 Task: Sort the products in the category "Kid's Vitamins & Supplements" by price (highest first).
Action: Mouse moved to (311, 140)
Screenshot: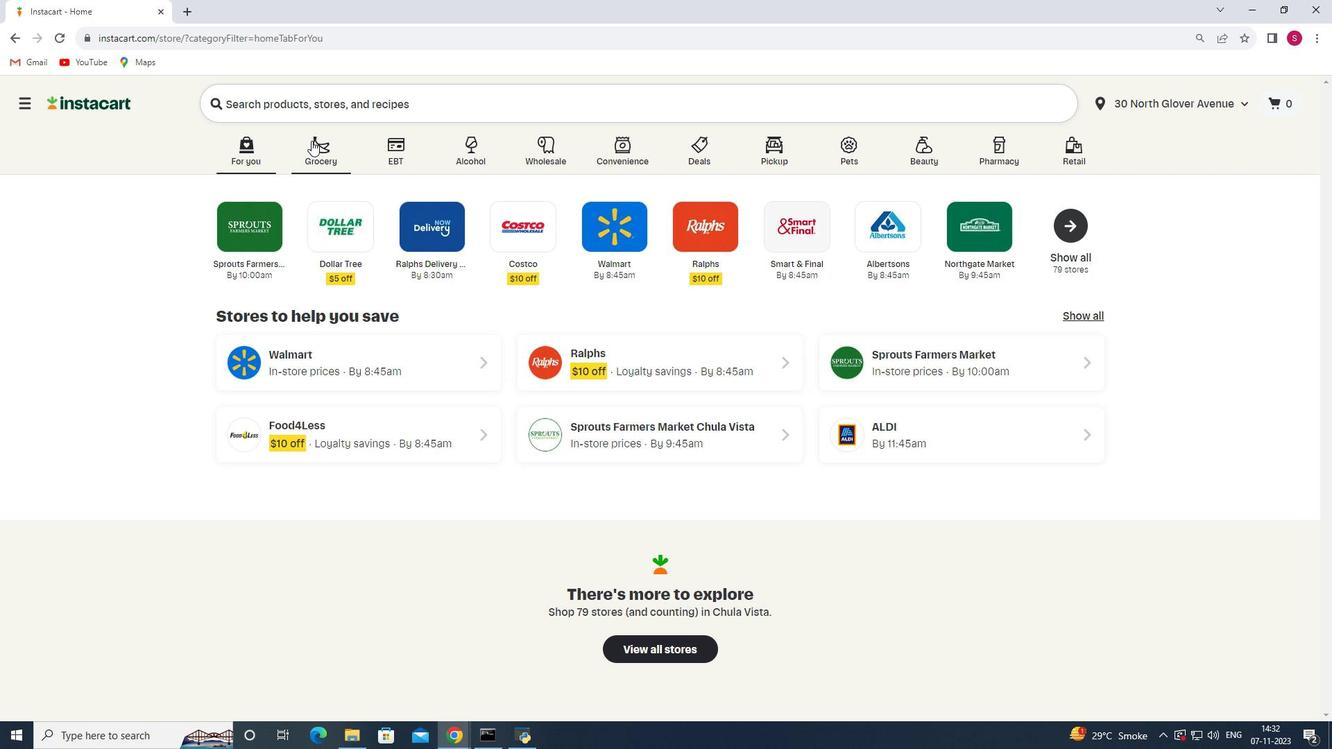 
Action: Mouse pressed left at (311, 140)
Screenshot: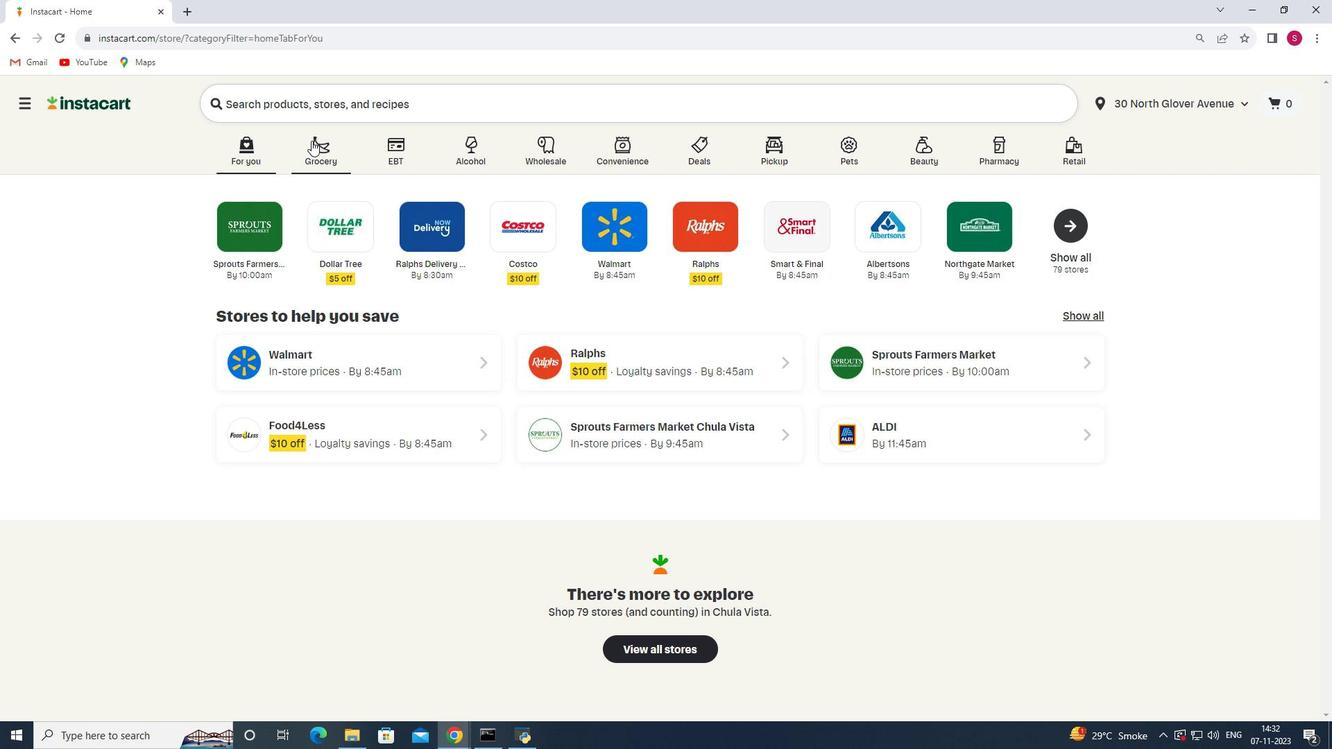 
Action: Mouse moved to (307, 398)
Screenshot: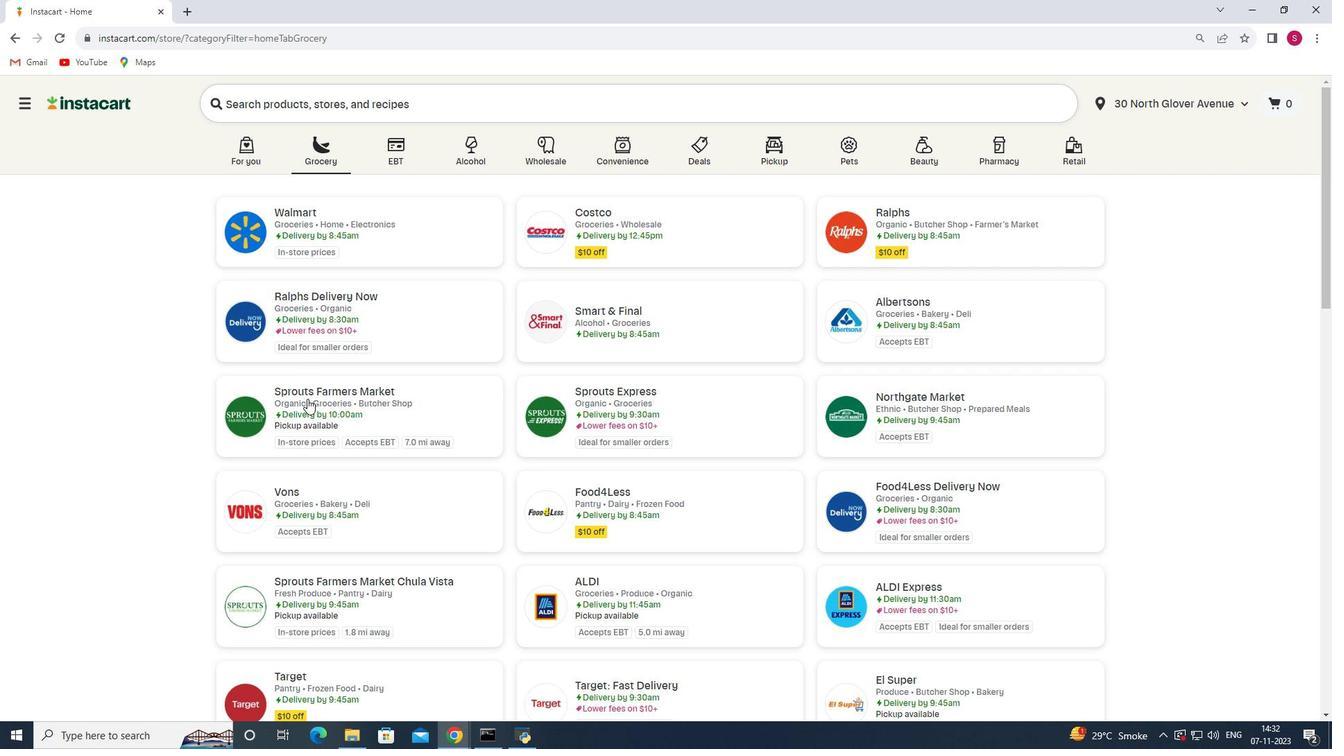 
Action: Mouse pressed left at (307, 398)
Screenshot: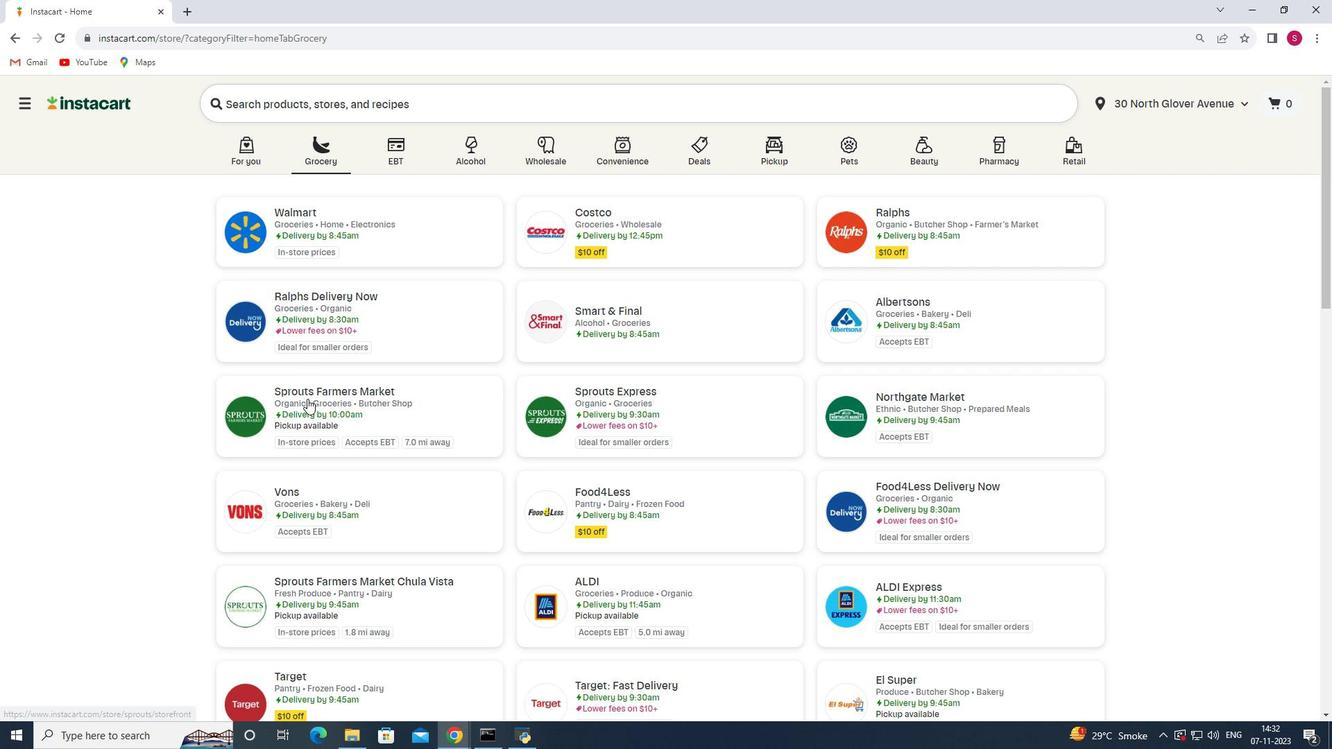 
Action: Mouse moved to (97, 475)
Screenshot: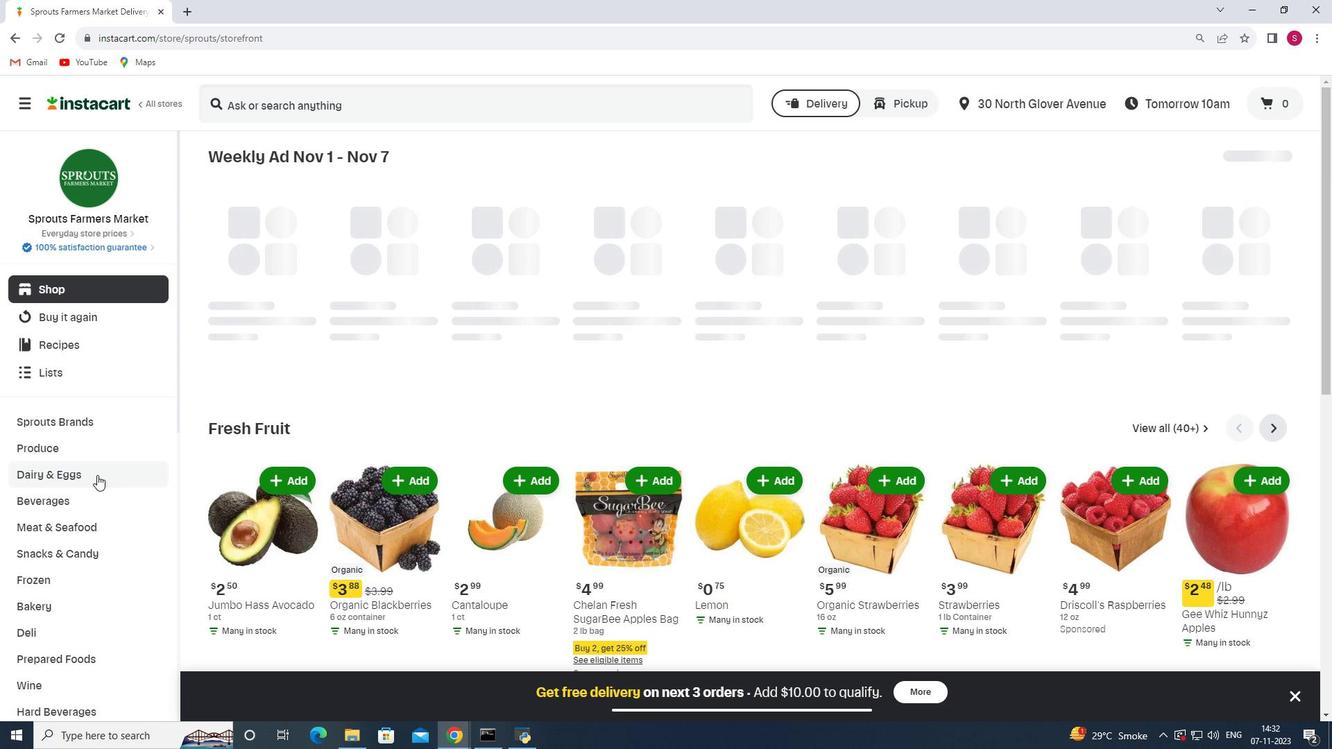 
Action: Mouse scrolled (97, 474) with delta (0, 0)
Screenshot: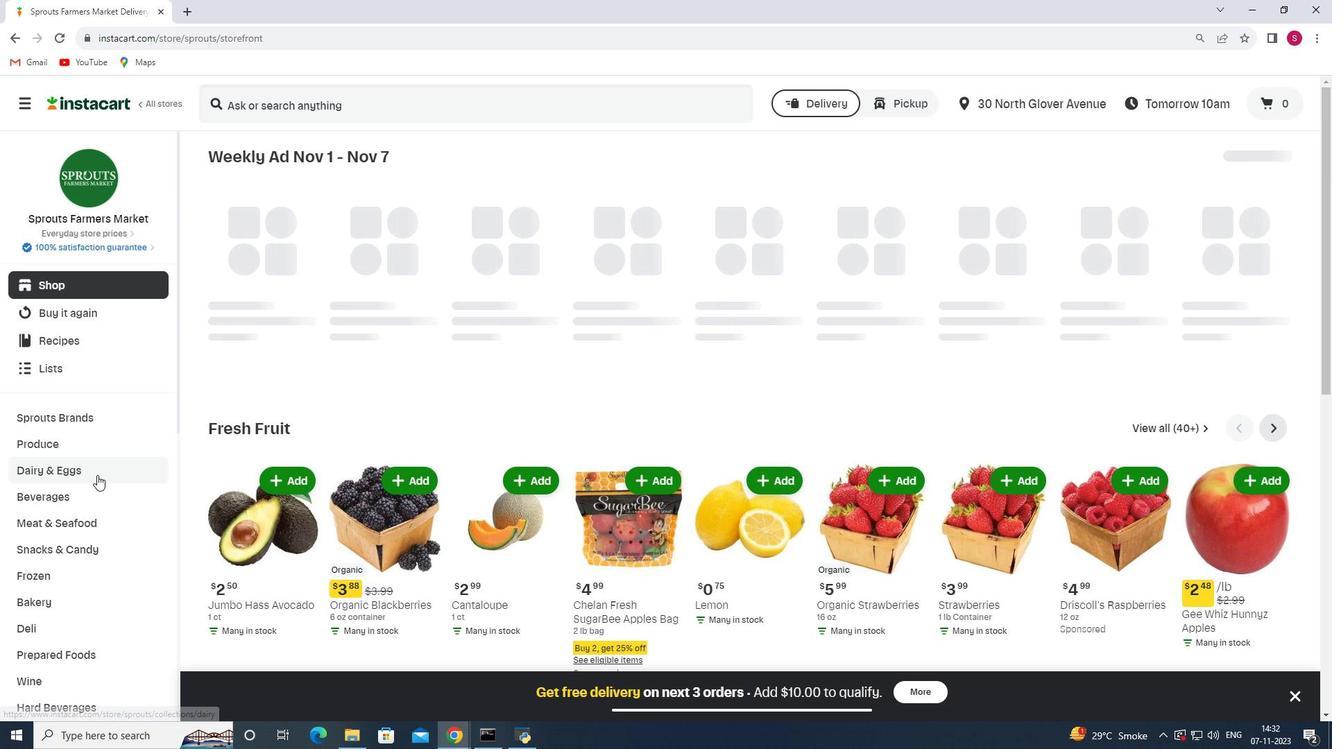 
Action: Mouse scrolled (97, 474) with delta (0, 0)
Screenshot: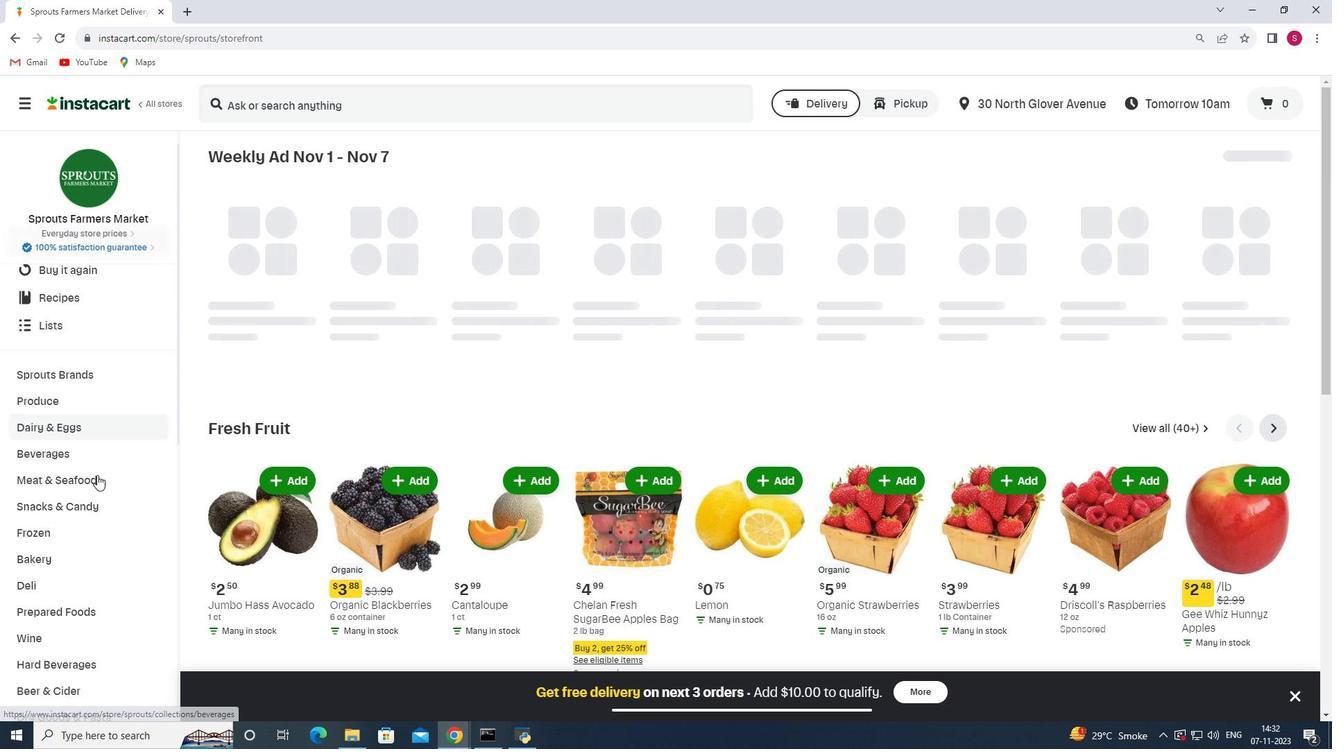 
Action: Mouse scrolled (97, 474) with delta (0, 0)
Screenshot: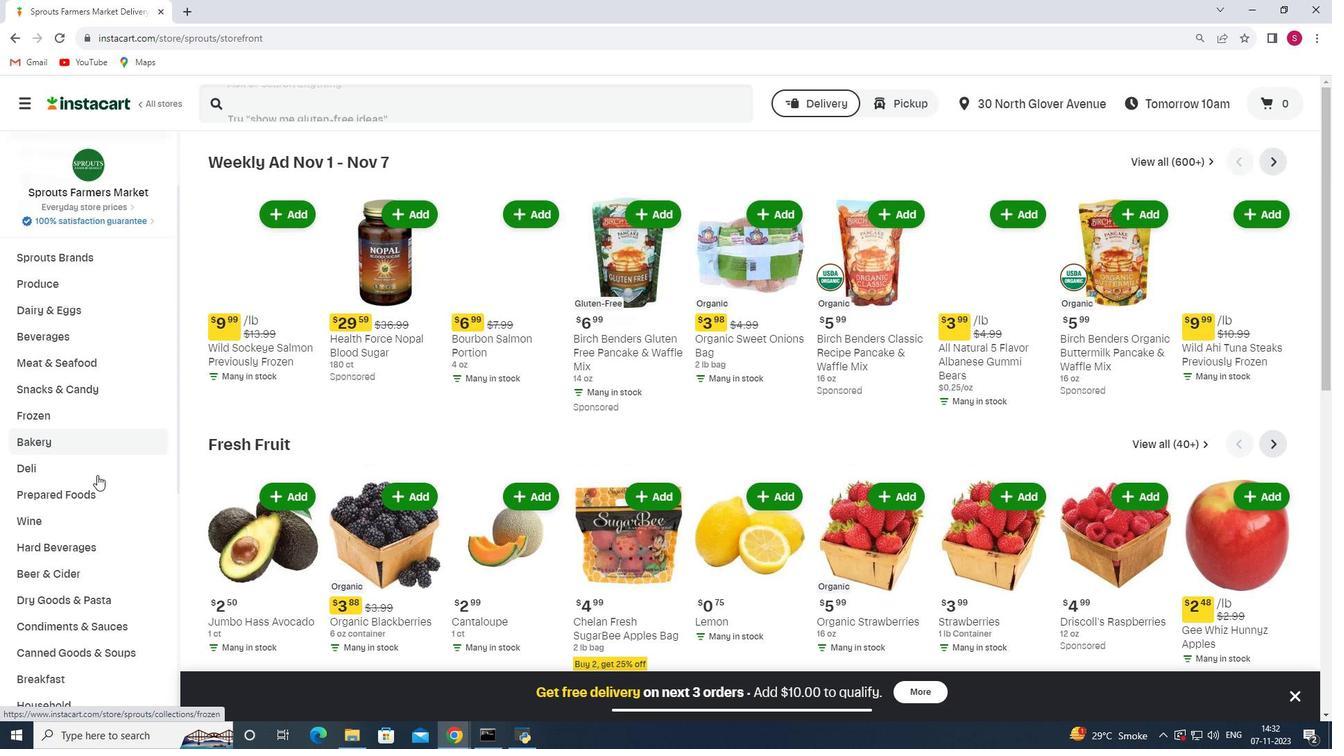 
Action: Mouse scrolled (97, 474) with delta (0, 0)
Screenshot: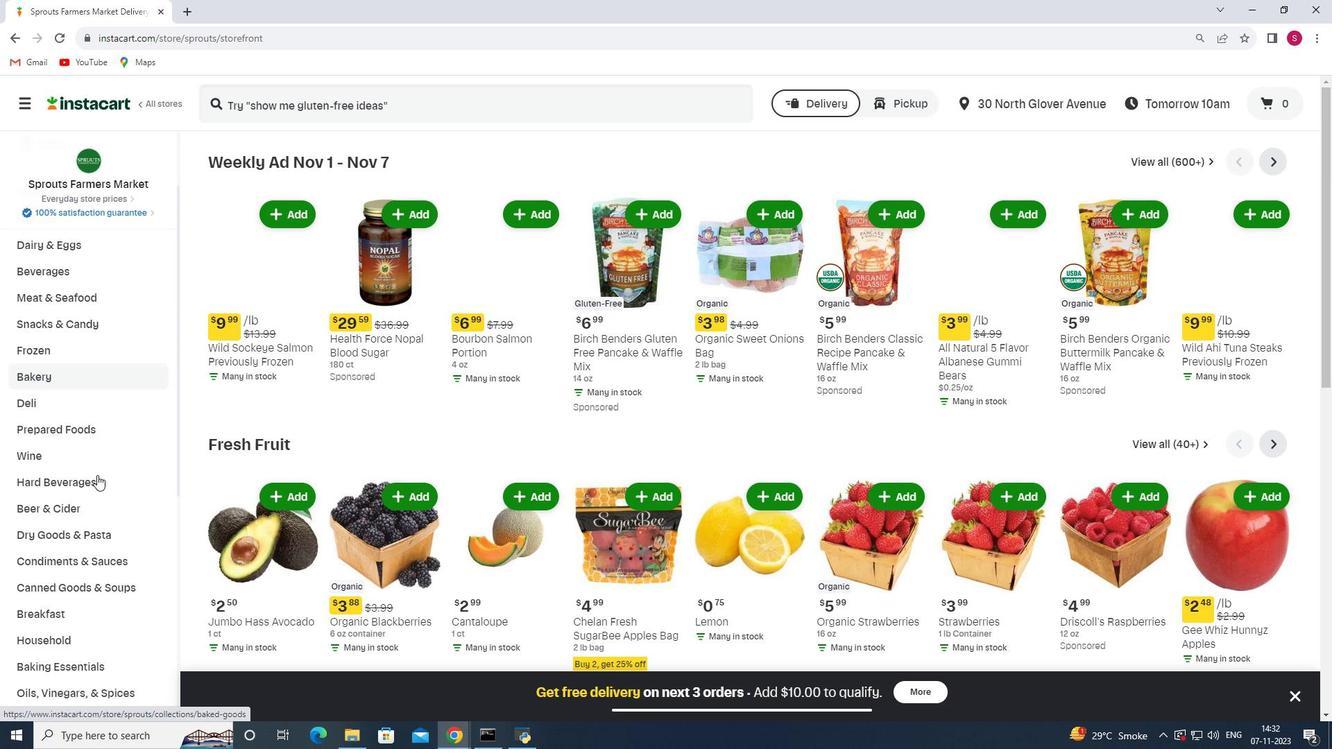 
Action: Mouse scrolled (97, 474) with delta (0, 0)
Screenshot: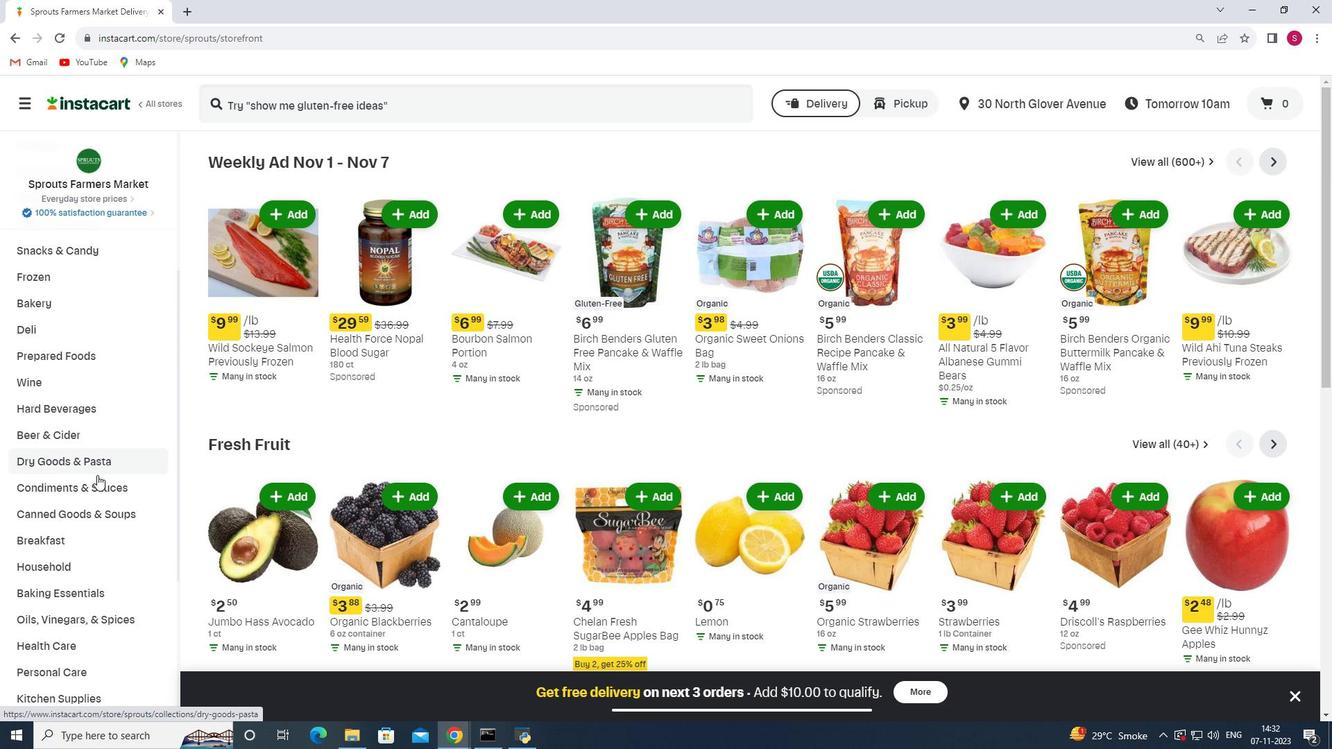 
Action: Mouse scrolled (97, 474) with delta (0, 0)
Screenshot: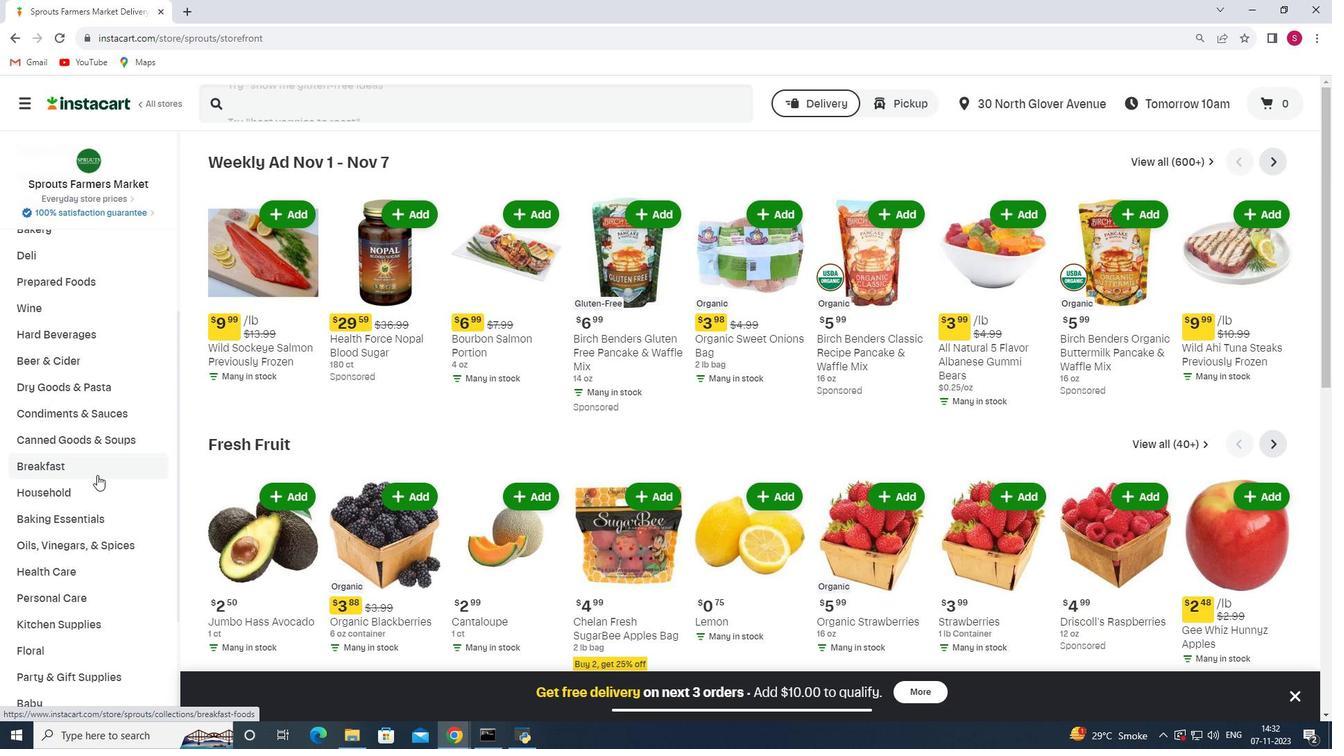 
Action: Mouse moved to (75, 504)
Screenshot: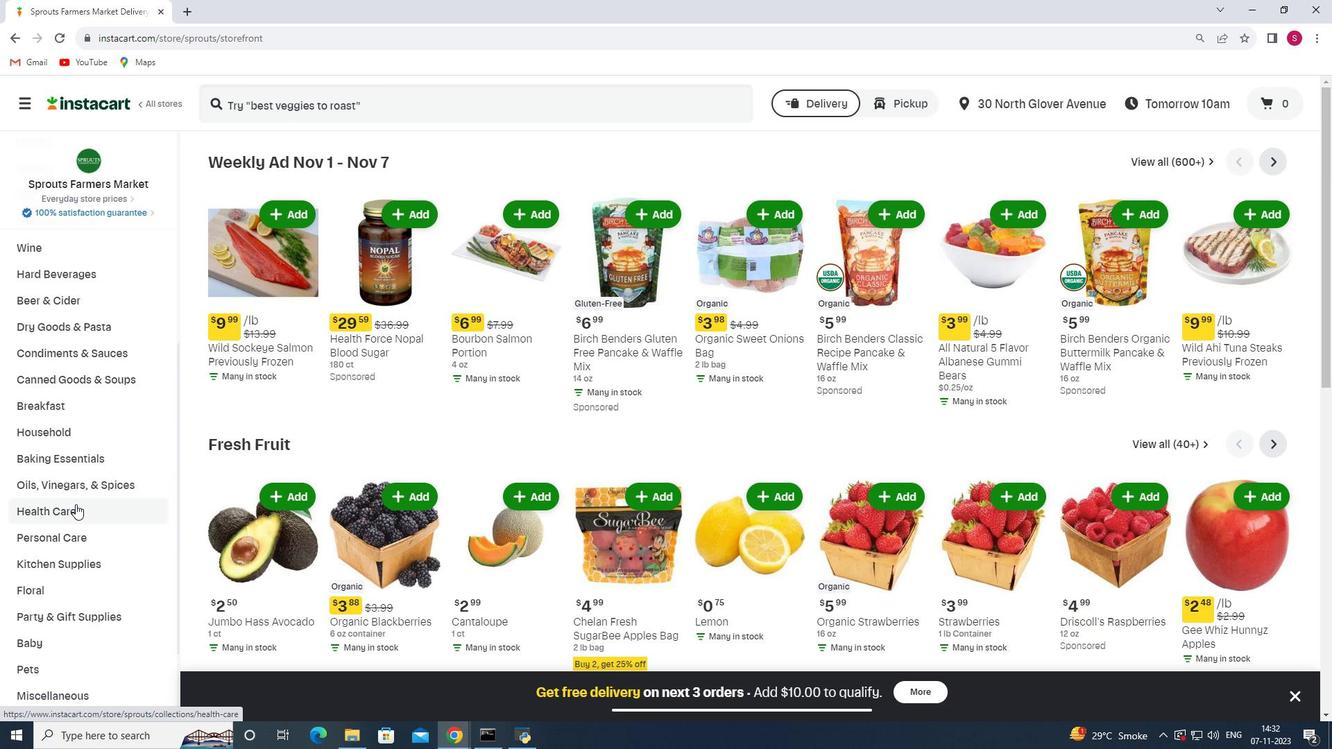 
Action: Mouse pressed left at (75, 504)
Screenshot: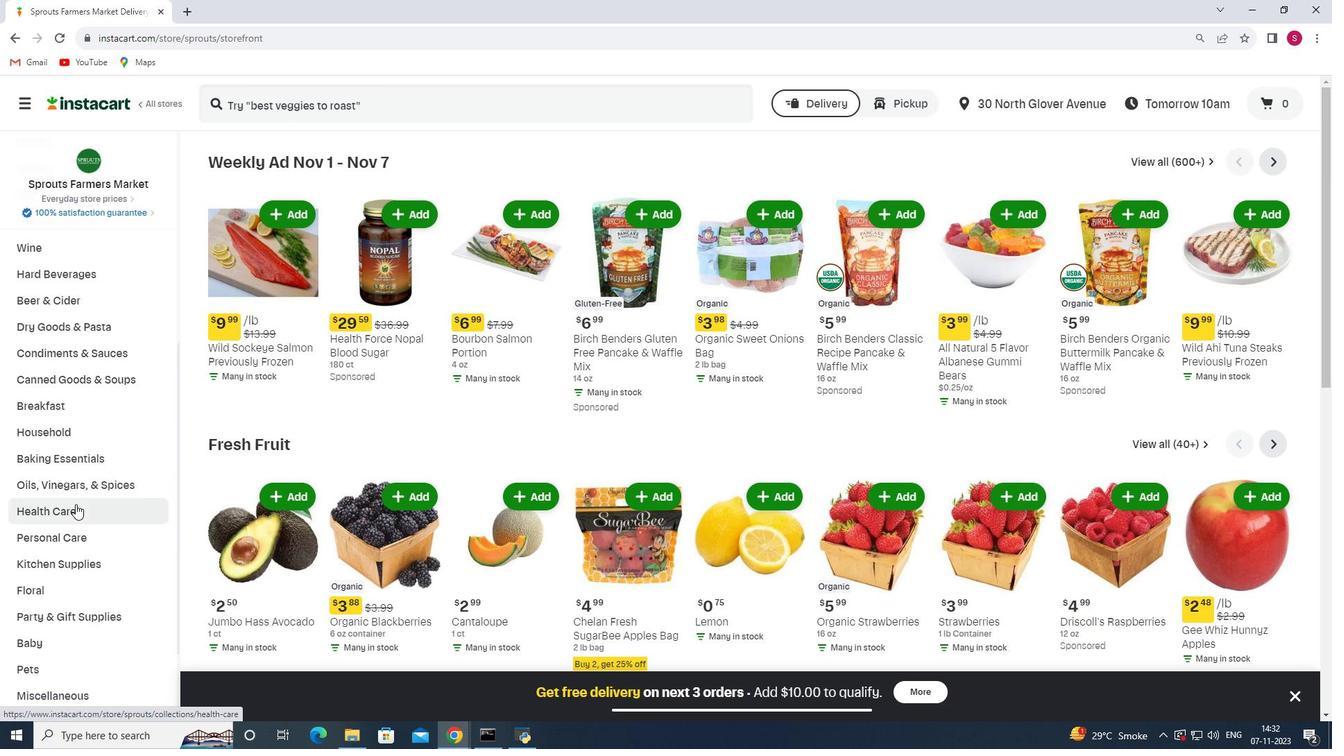 
Action: Mouse moved to (465, 188)
Screenshot: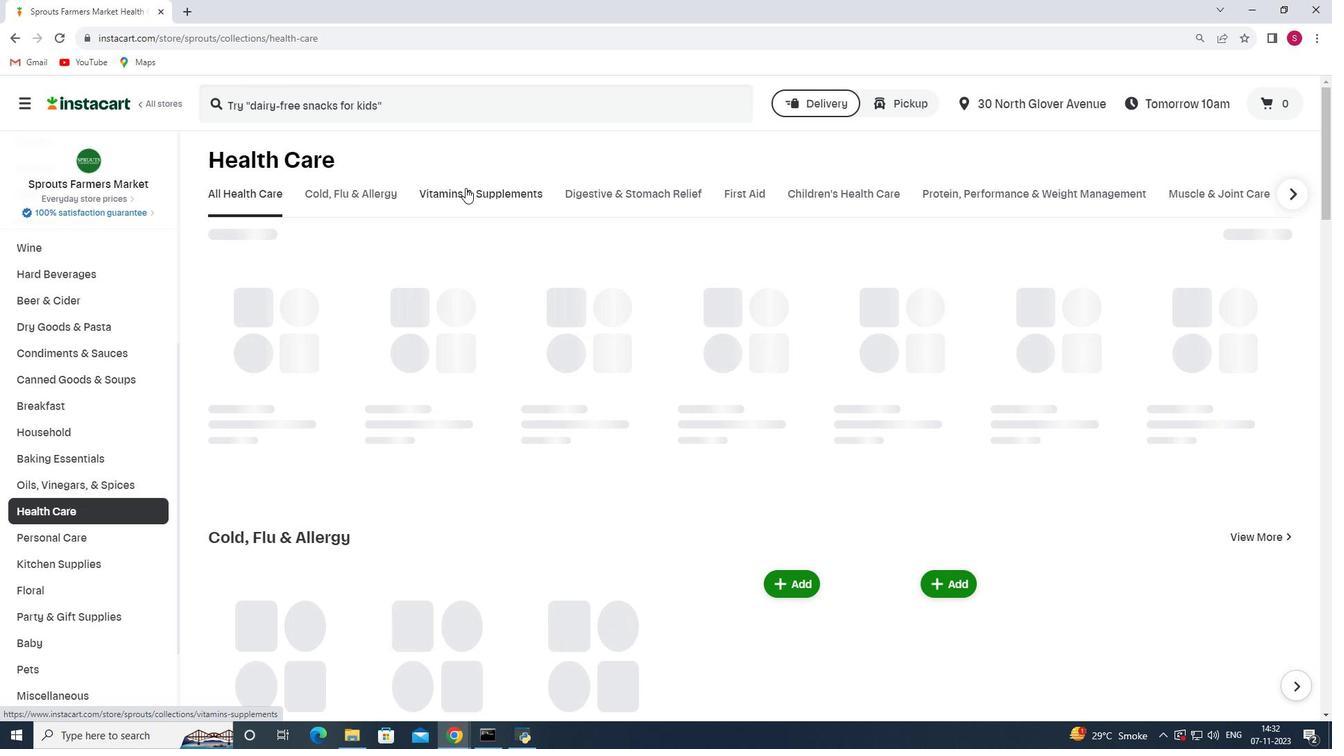 
Action: Mouse pressed left at (465, 188)
Screenshot: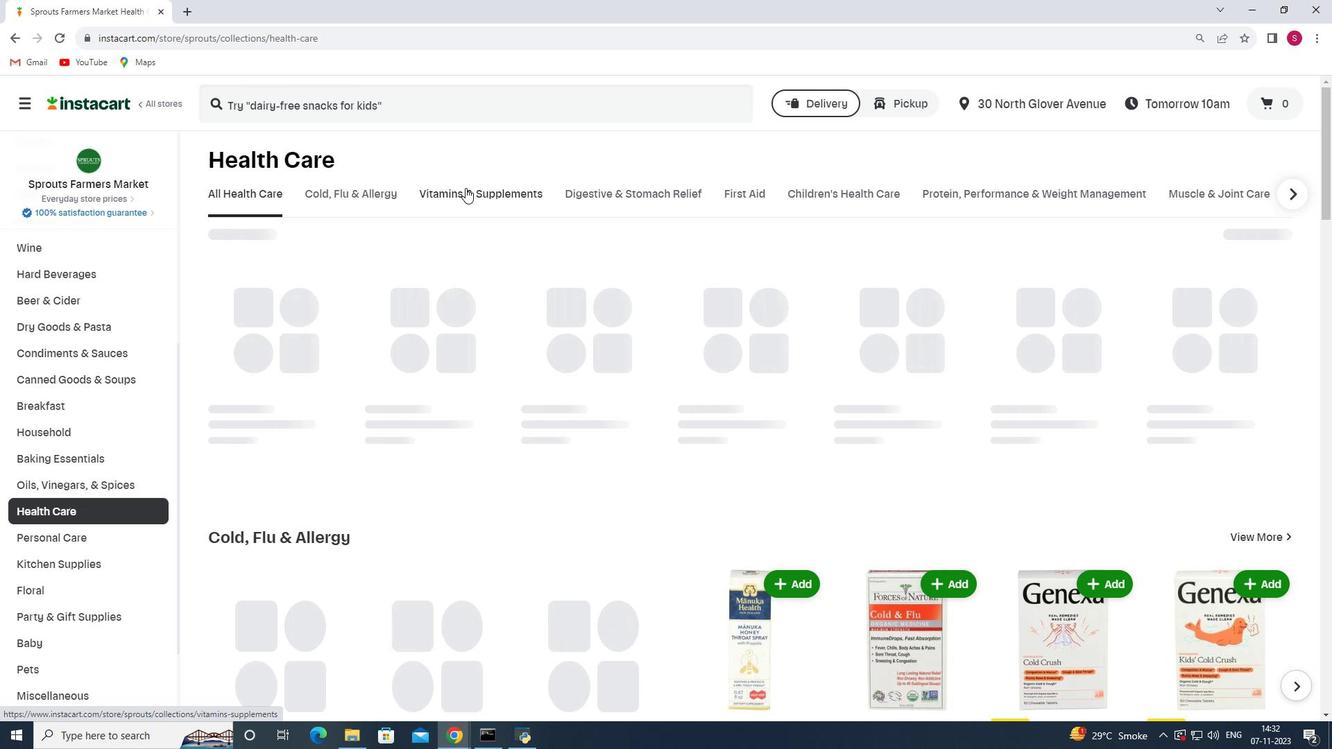 
Action: Mouse moved to (760, 264)
Screenshot: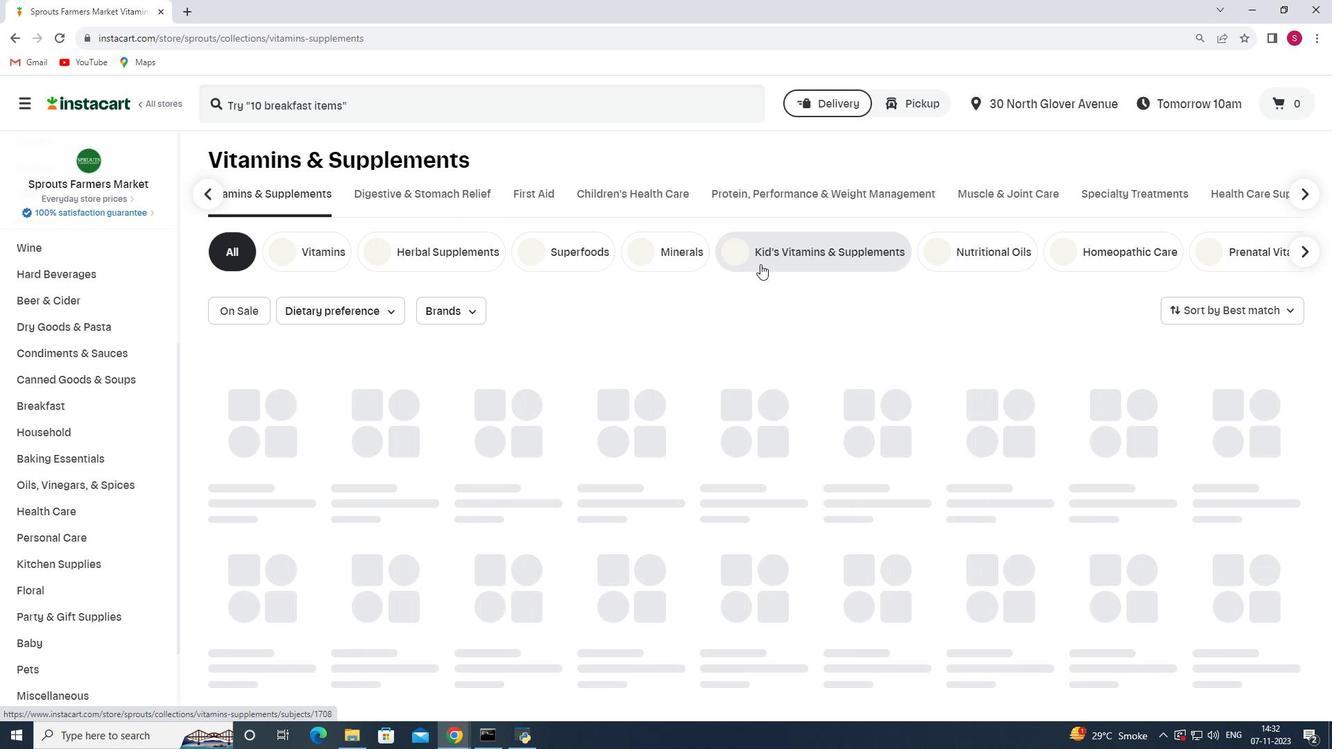 
Action: Mouse pressed left at (760, 264)
Screenshot: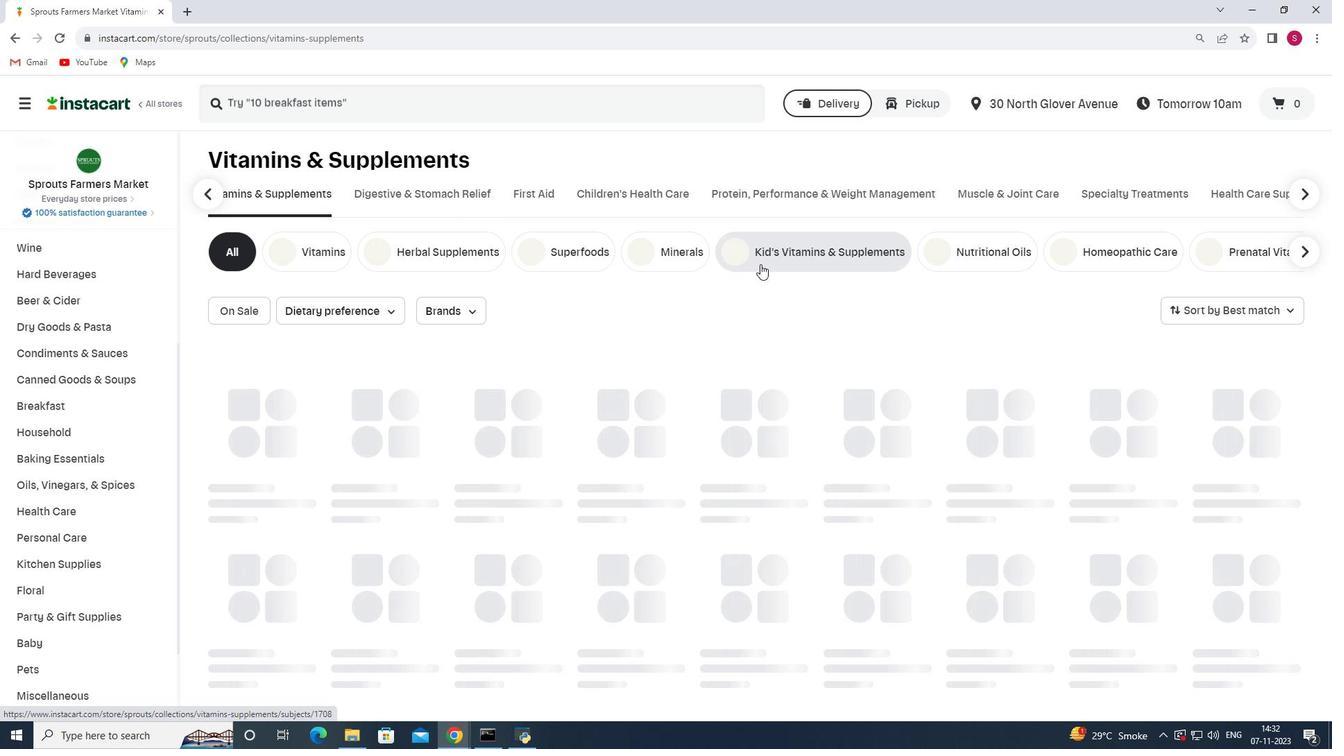 
Action: Mouse moved to (1210, 310)
Screenshot: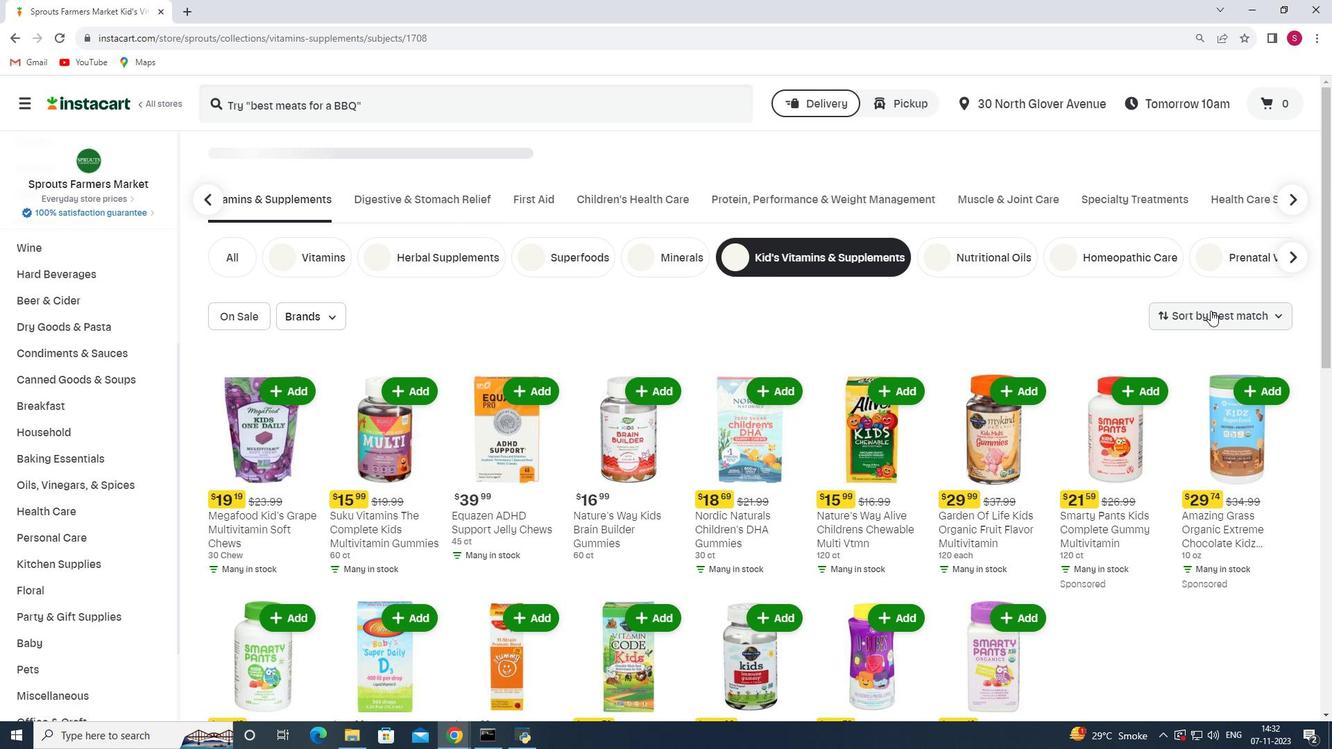 
Action: Mouse pressed left at (1210, 310)
Screenshot: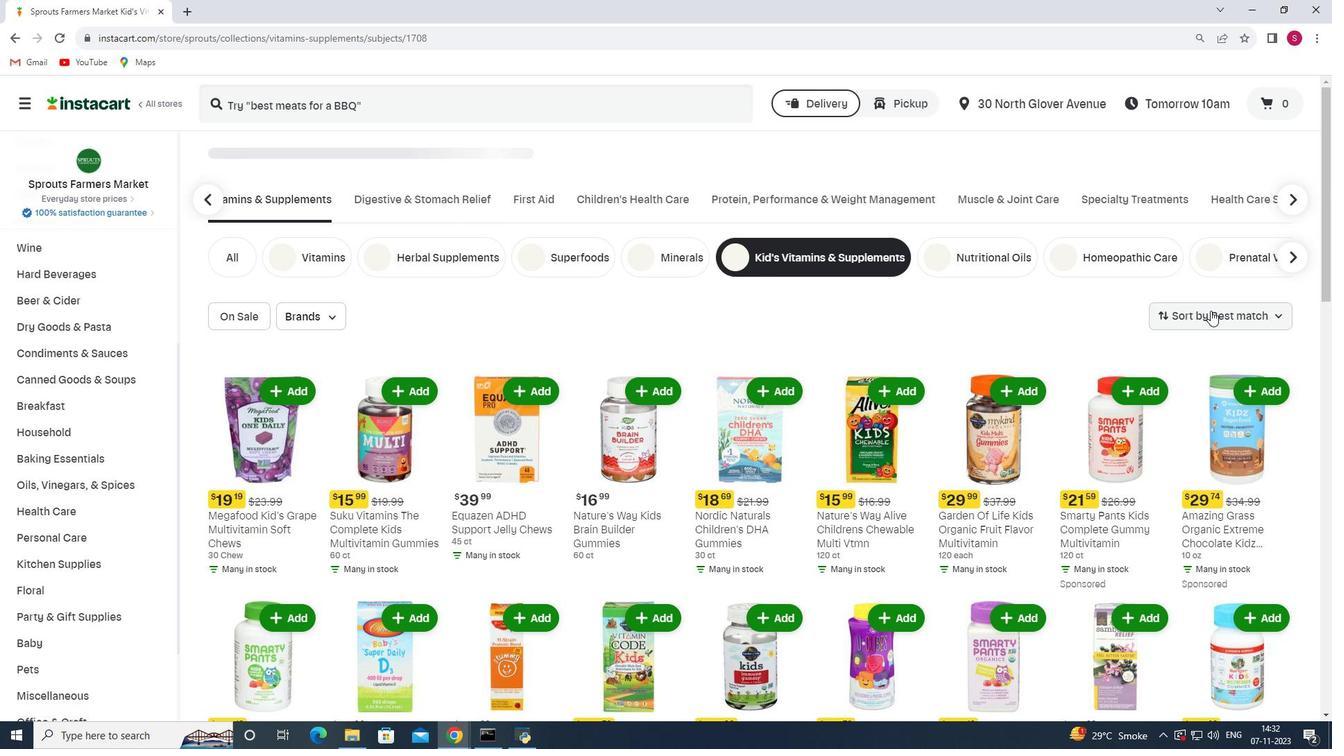 
Action: Mouse moved to (1209, 408)
Screenshot: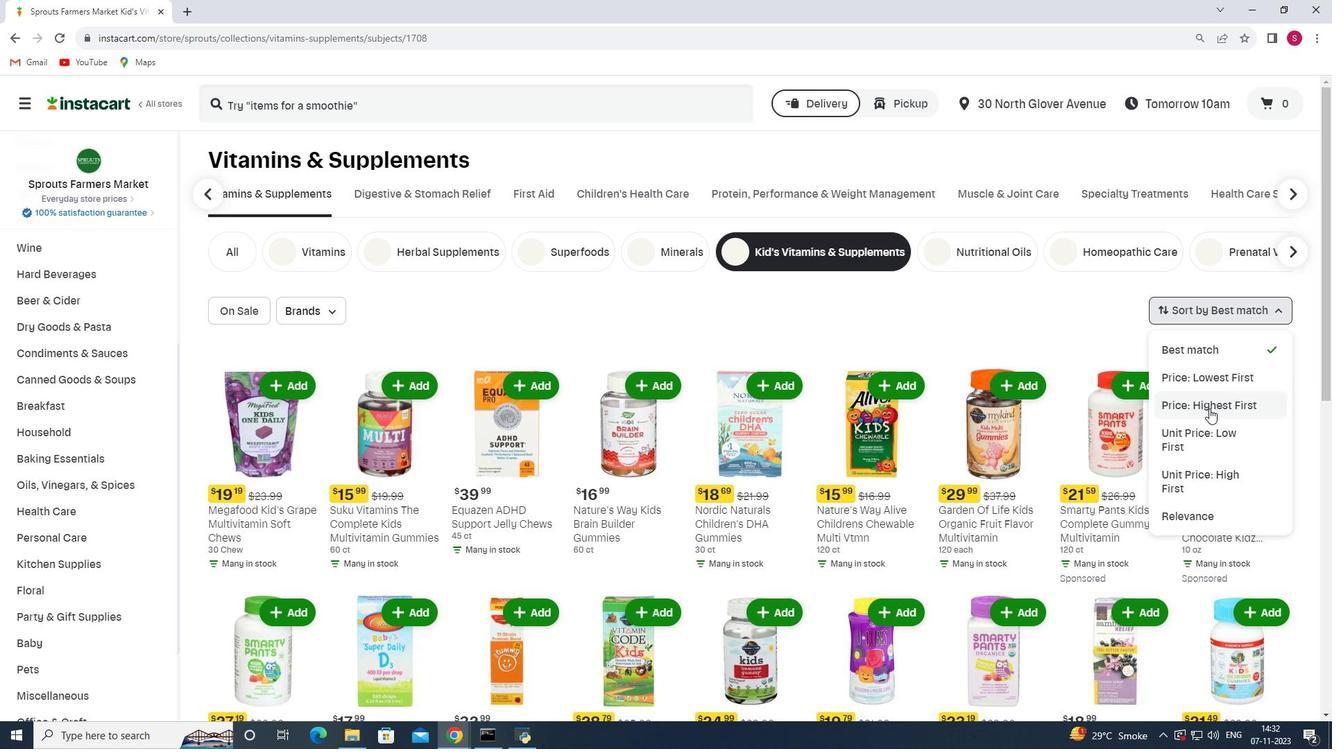
Action: Mouse pressed left at (1209, 408)
Screenshot: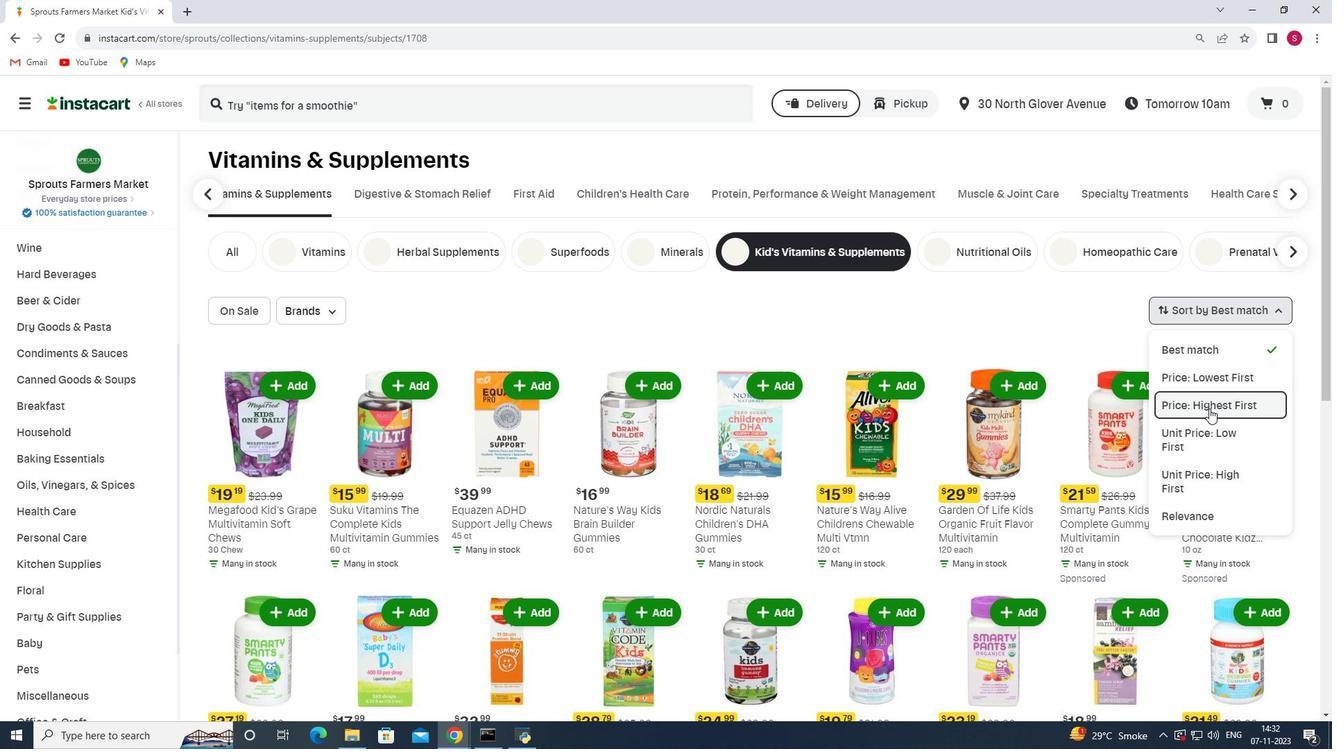 
